 Task: Add Sprouts Bilberry to the cart.
Action: Mouse moved to (39, 278)
Screenshot: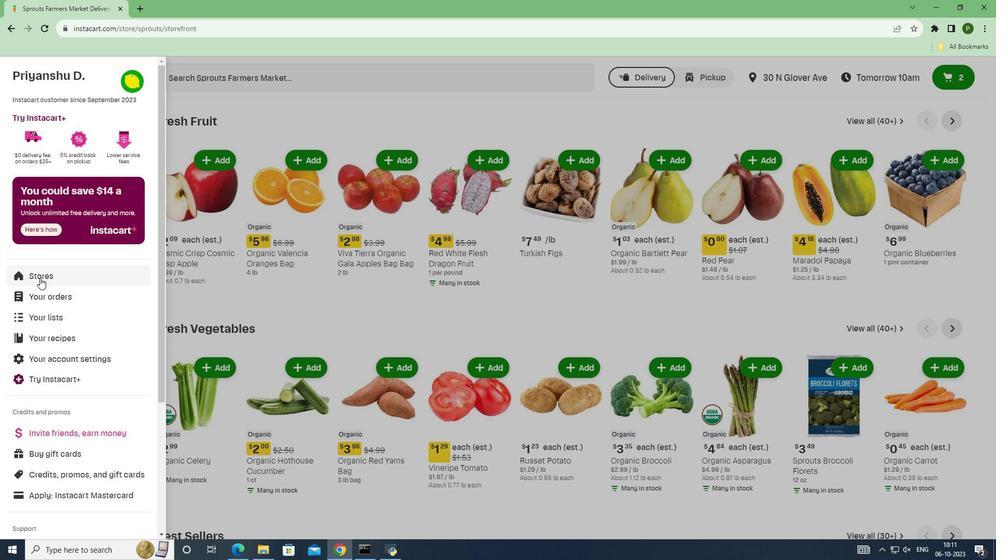 
Action: Mouse pressed left at (39, 278)
Screenshot: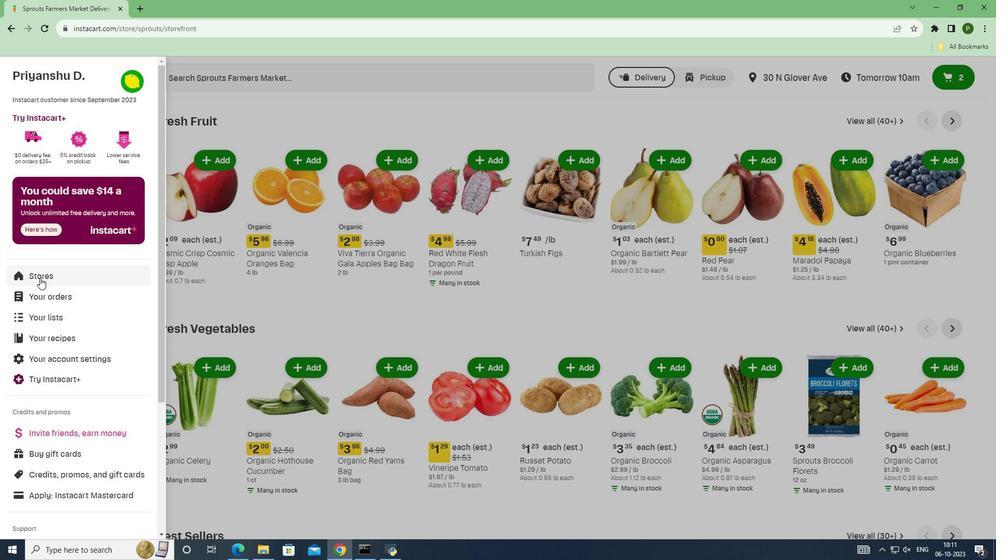 
Action: Mouse moved to (247, 118)
Screenshot: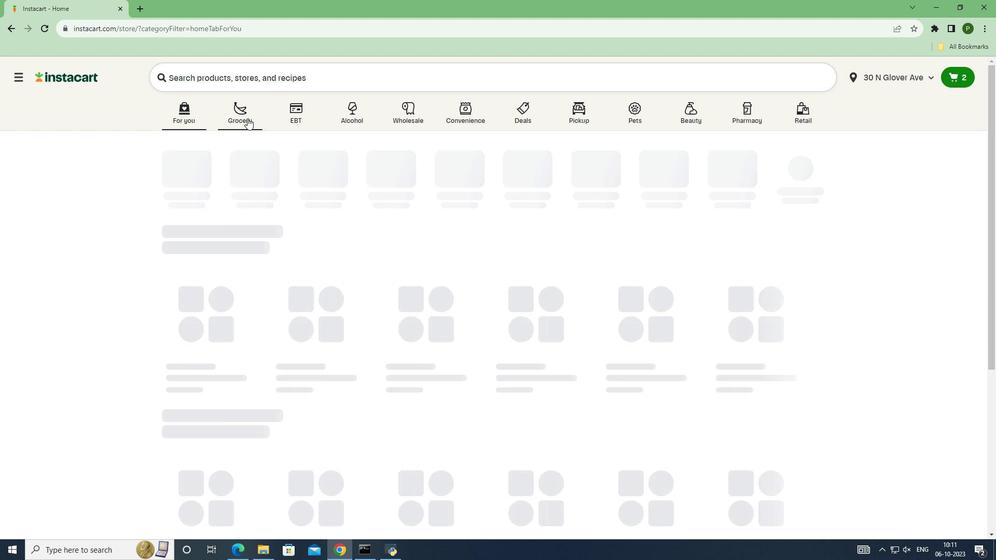 
Action: Mouse pressed left at (247, 118)
Screenshot: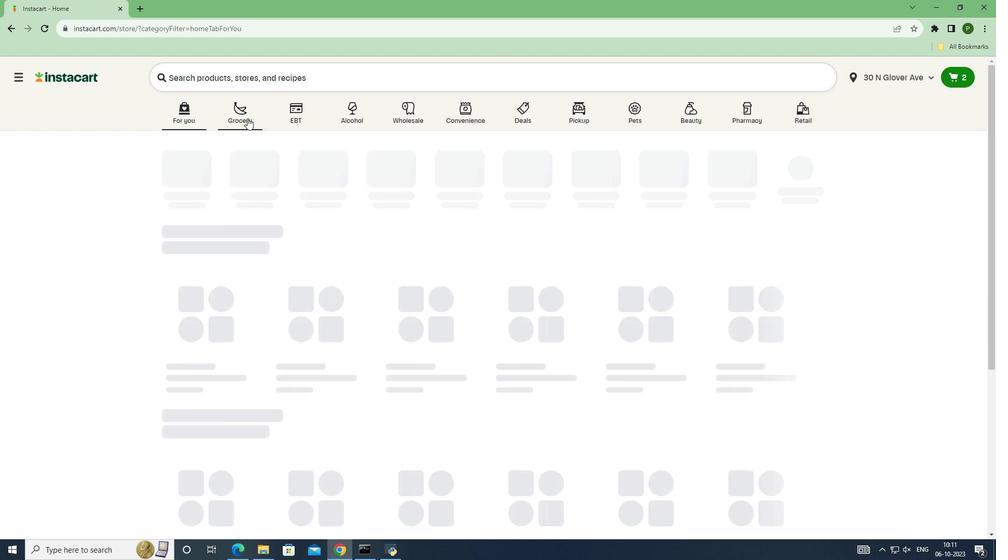 
Action: Mouse moved to (235, 173)
Screenshot: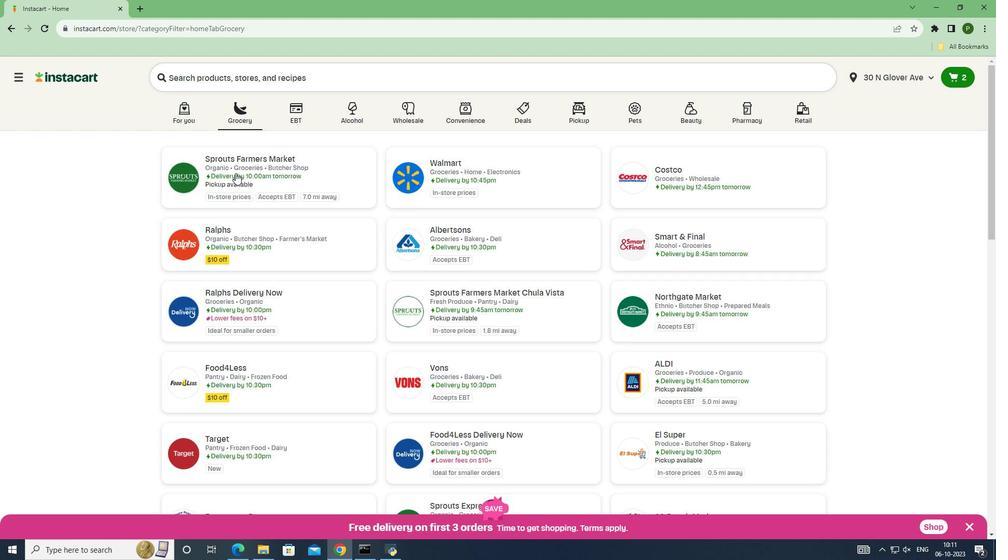 
Action: Mouse pressed left at (235, 173)
Screenshot: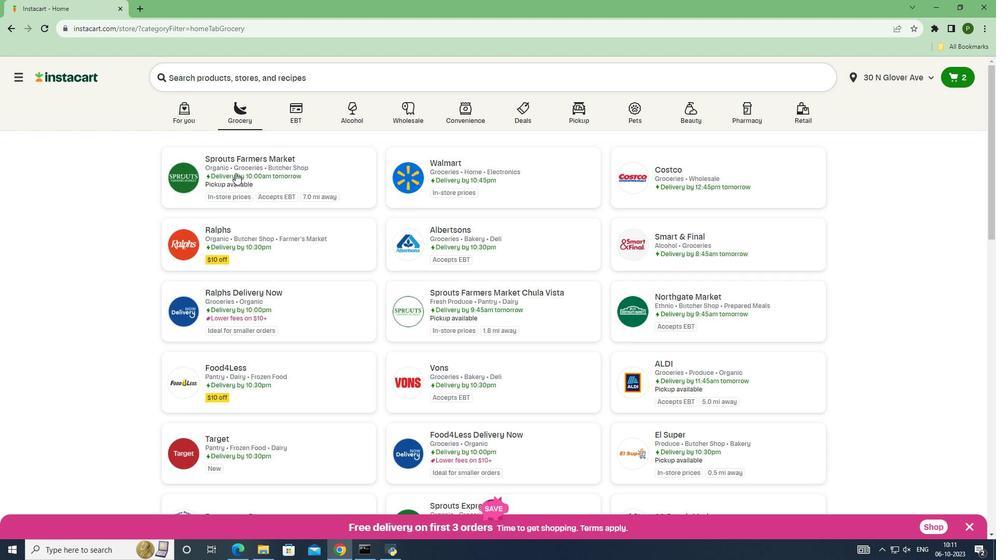 
Action: Mouse moved to (88, 295)
Screenshot: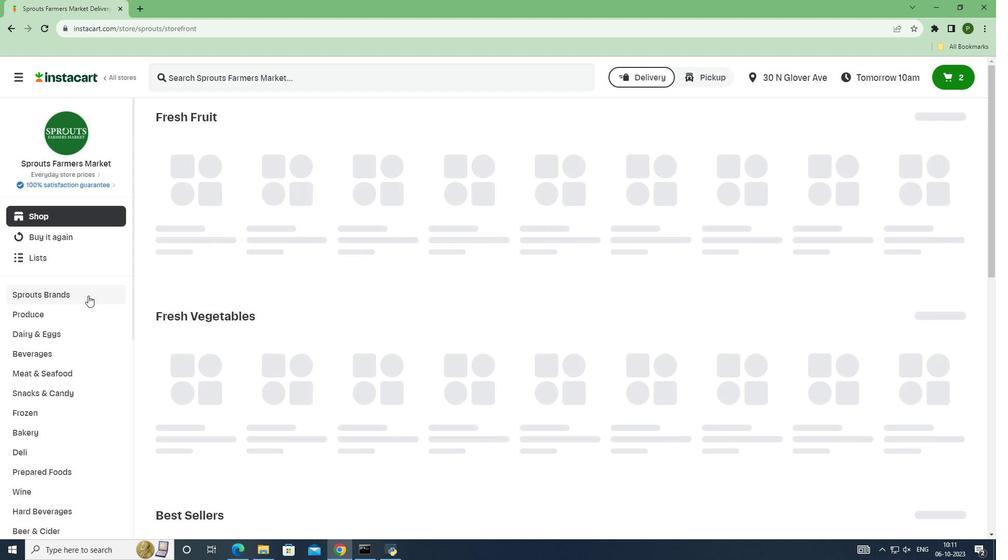 
Action: Mouse pressed left at (88, 295)
Screenshot: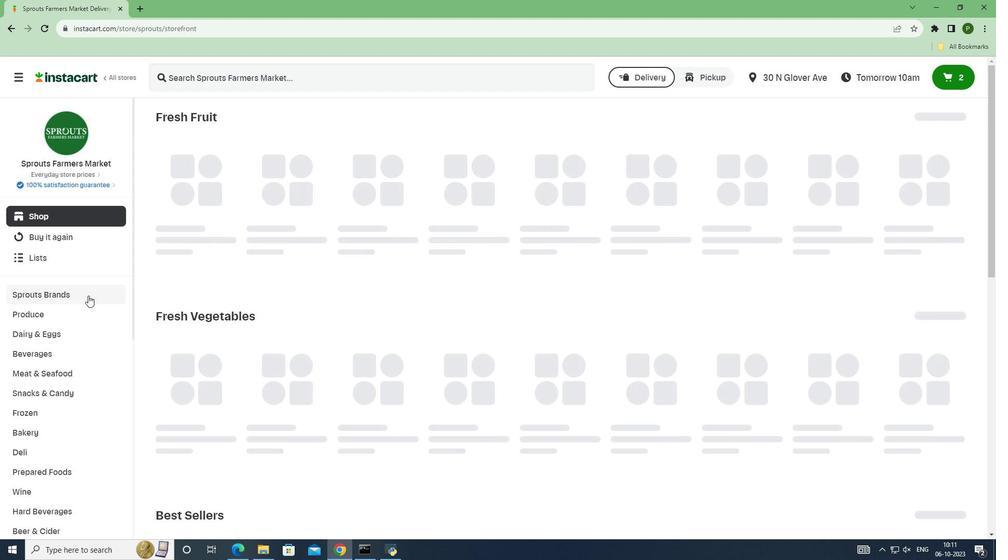 
Action: Mouse moved to (83, 433)
Screenshot: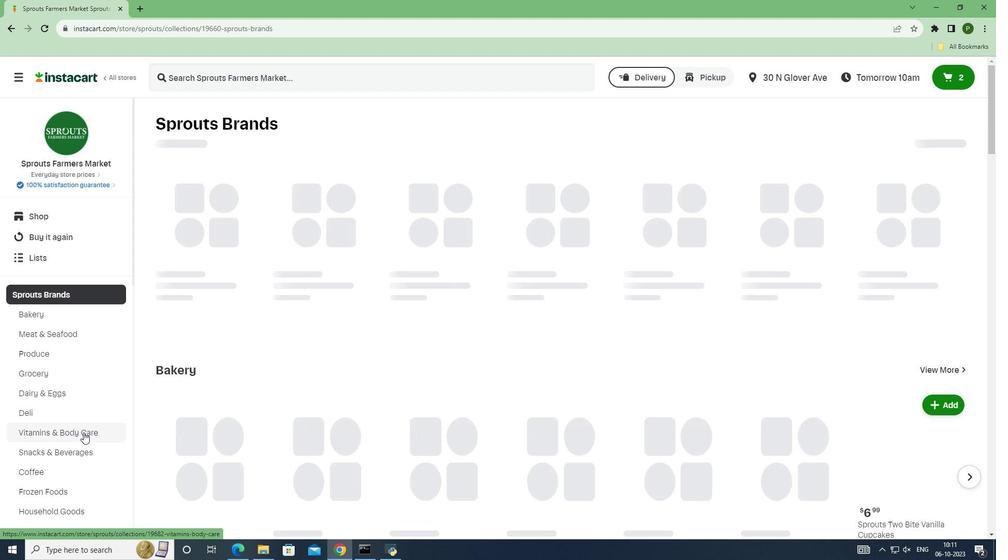 
Action: Mouse pressed left at (83, 433)
Screenshot: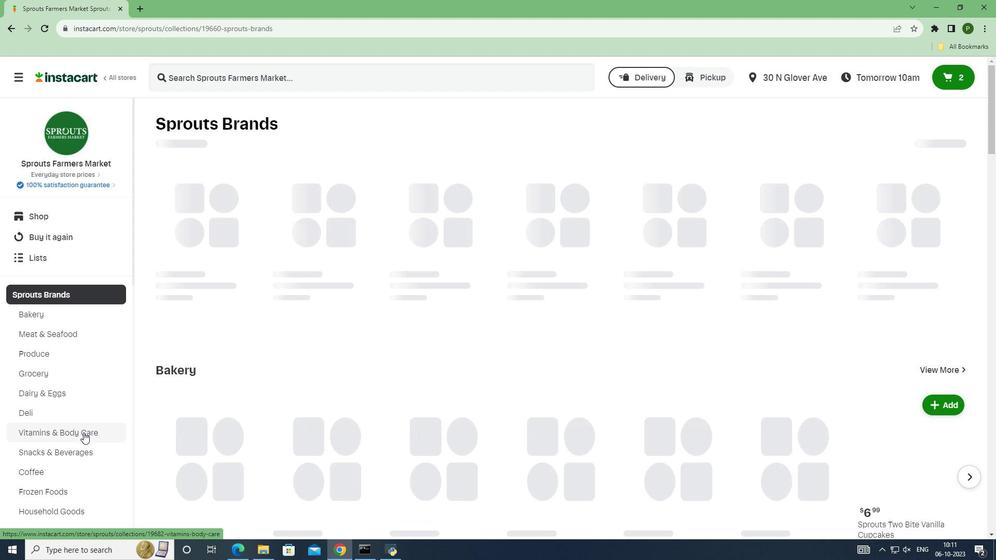 
Action: Mouse moved to (224, 78)
Screenshot: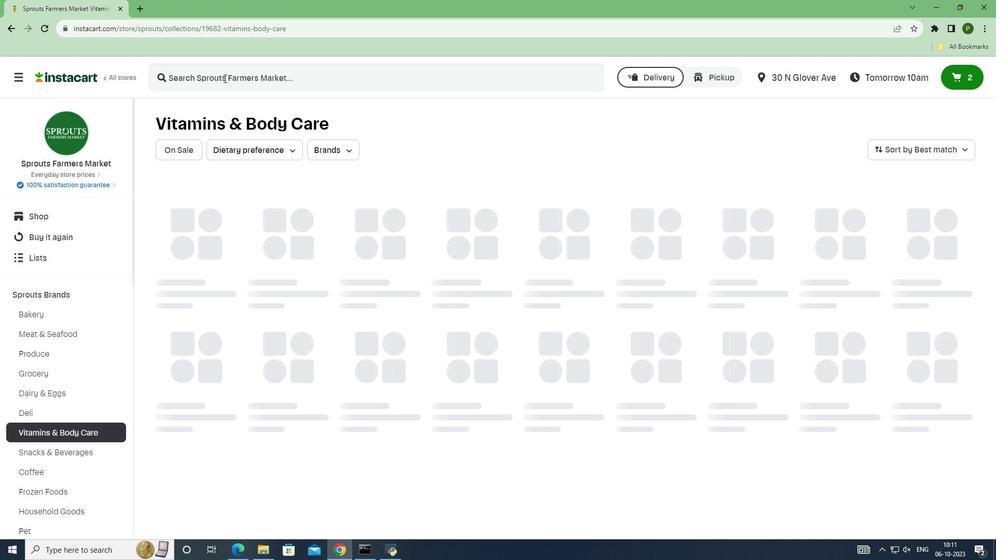 
Action: Mouse pressed left at (224, 78)
Screenshot: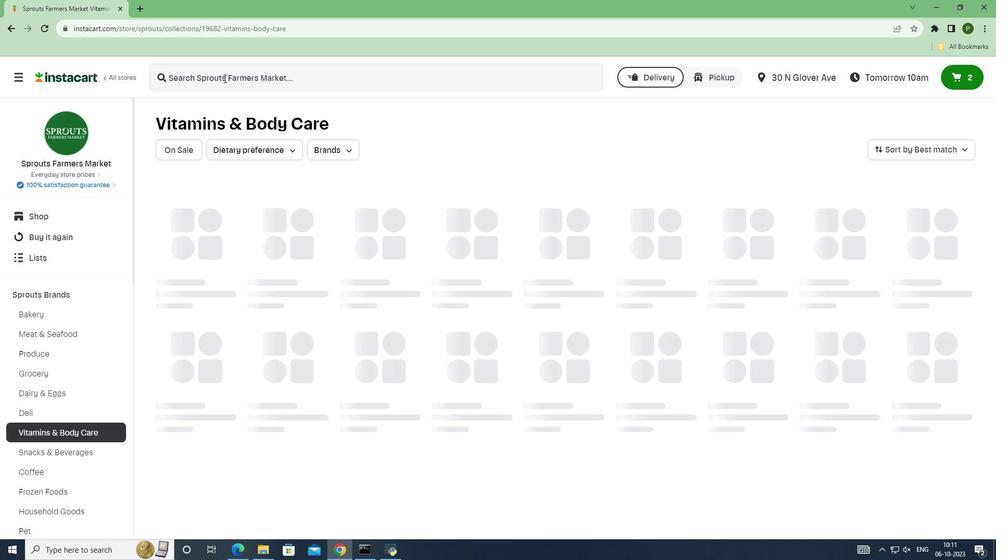 
Action: Key pressed <Key.caps_lock>S<Key.caps_lock>prouts<Key.space><Key.caps_lock>B<Key.caps_lock>ilberry<Key.space><Key.enter>
Screenshot: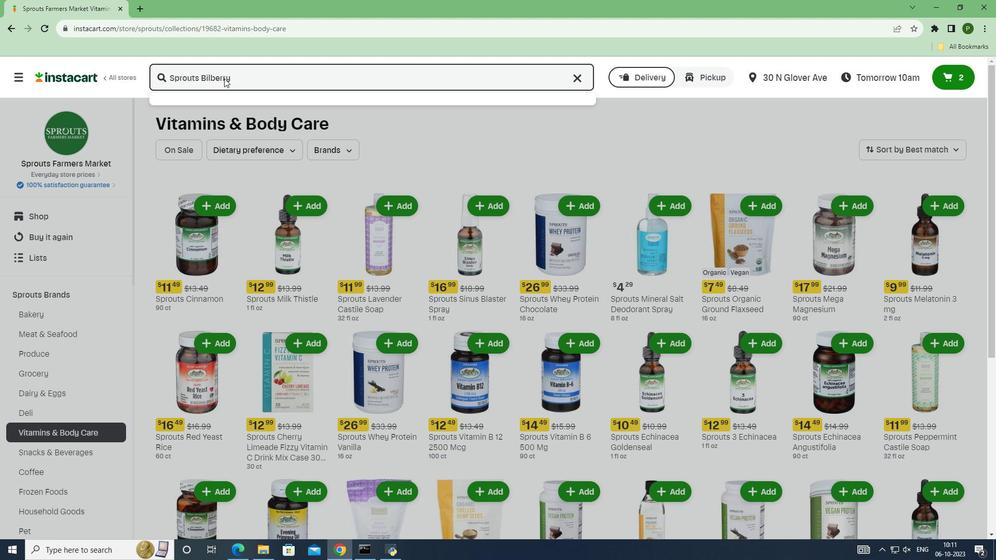 
Action: Mouse moved to (269, 193)
Screenshot: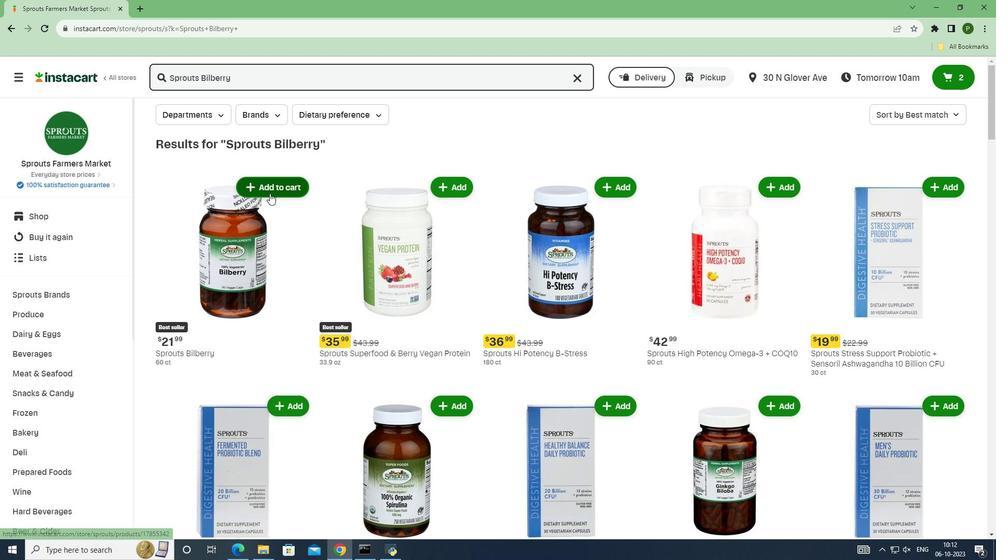 
Action: Mouse pressed left at (269, 193)
Screenshot: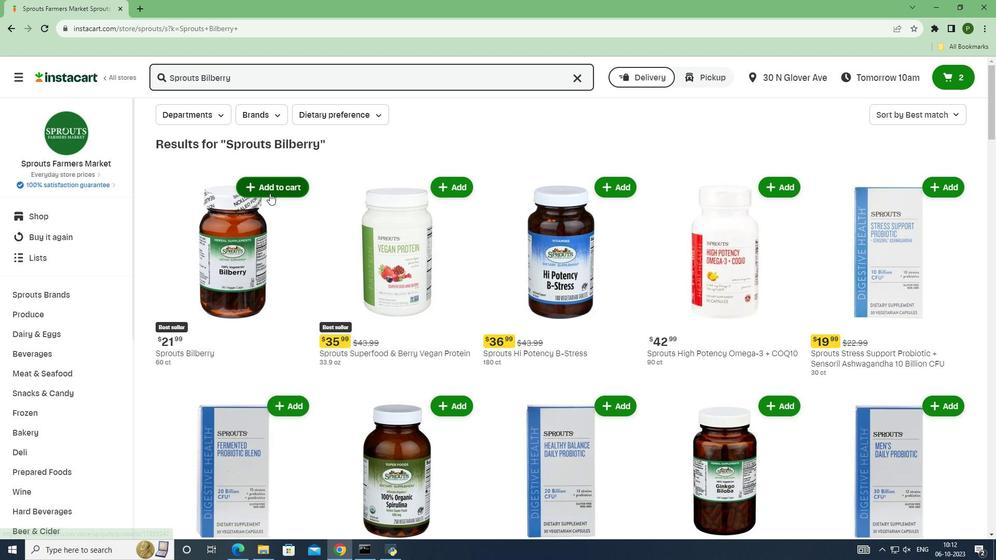
Action: Mouse moved to (301, 274)
Screenshot: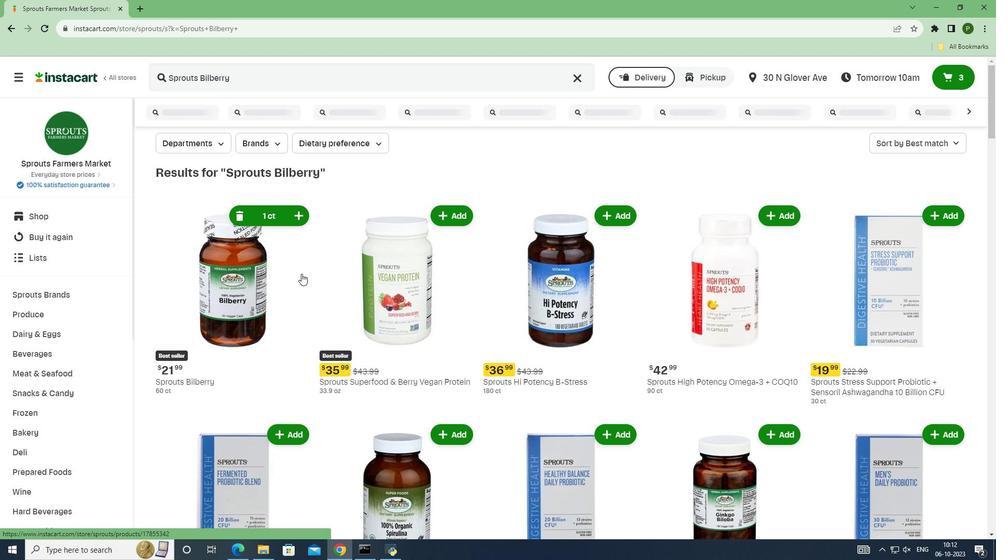 
